 Task: Create a section Blitz Brigade and in the section, add a milestone Web Analytics Implementation in the project AgileExpert
Action: Mouse moved to (77, 443)
Screenshot: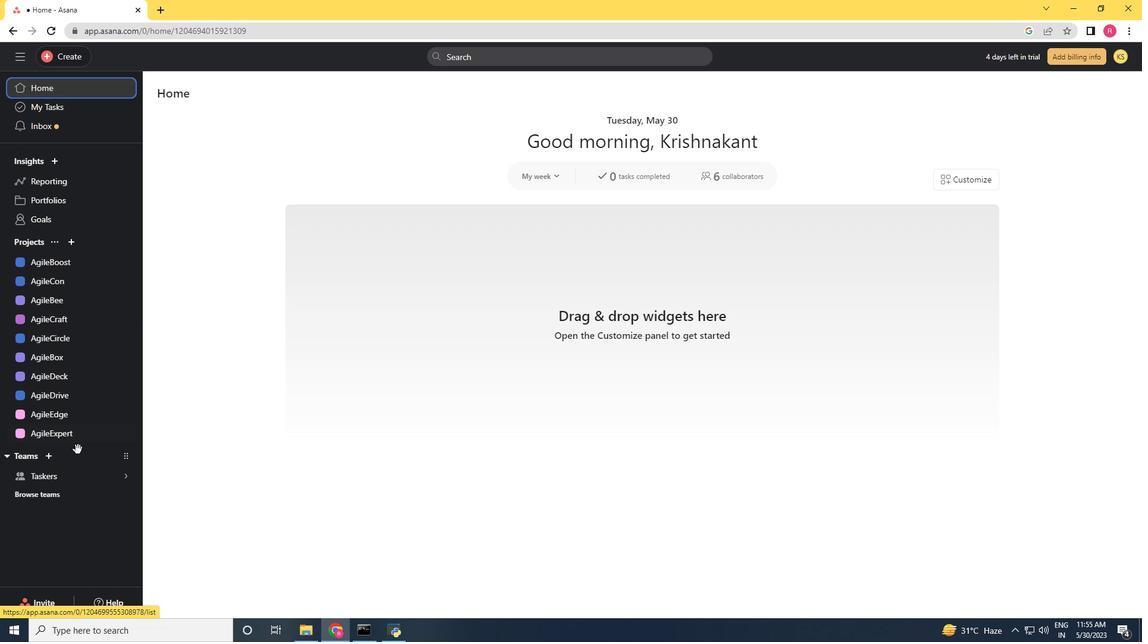 
Action: Mouse pressed left at (77, 443)
Screenshot: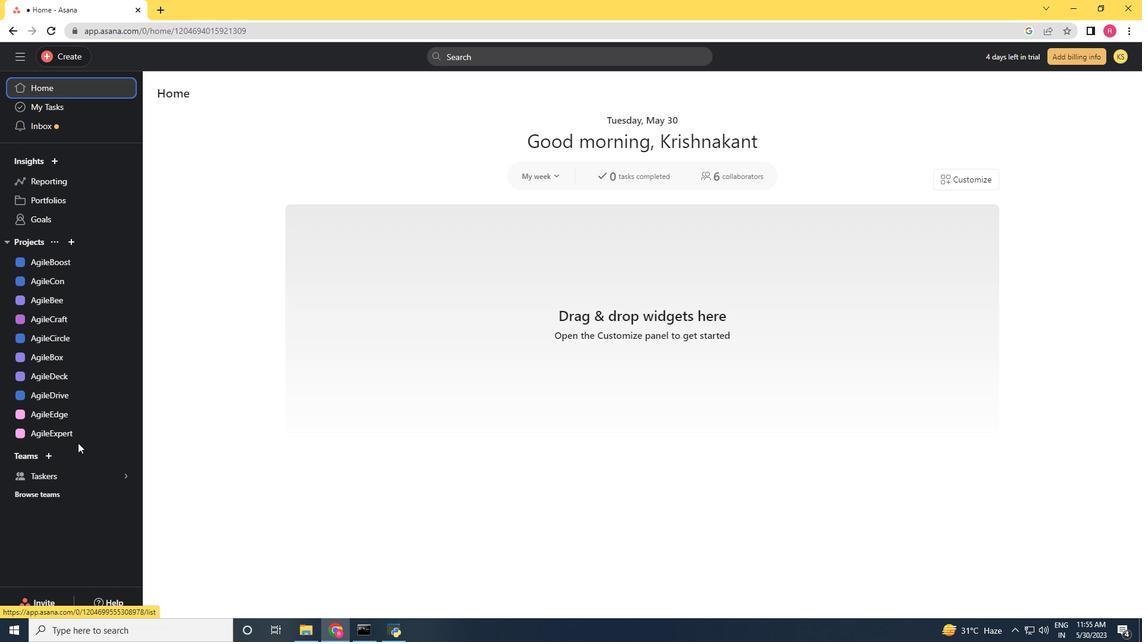 
Action: Mouse moved to (77, 433)
Screenshot: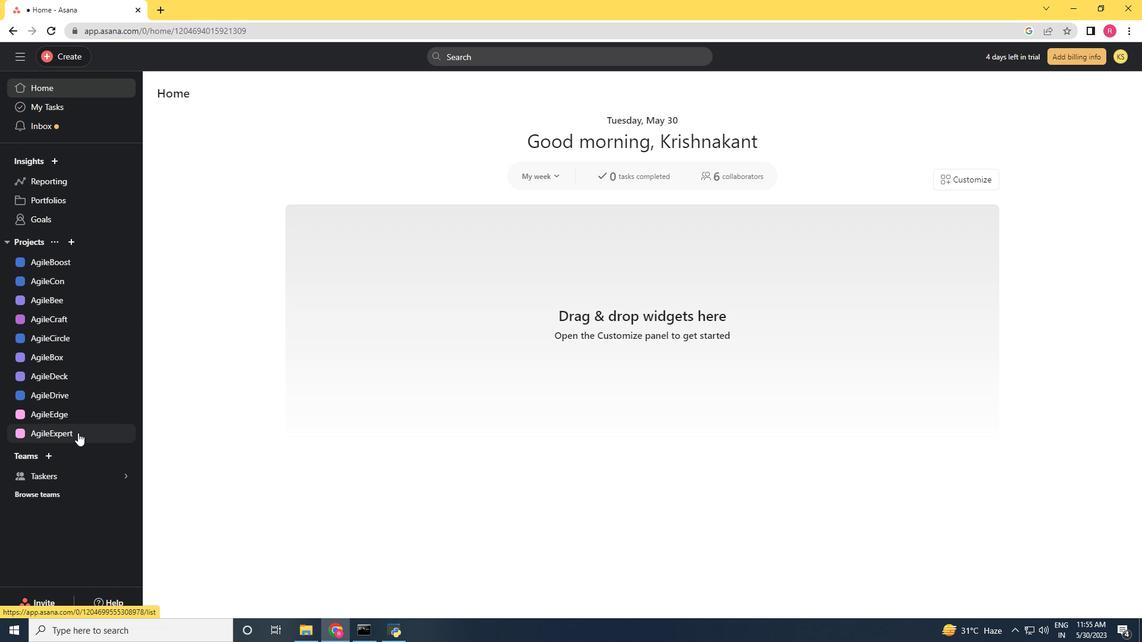
Action: Mouse pressed left at (77, 433)
Screenshot: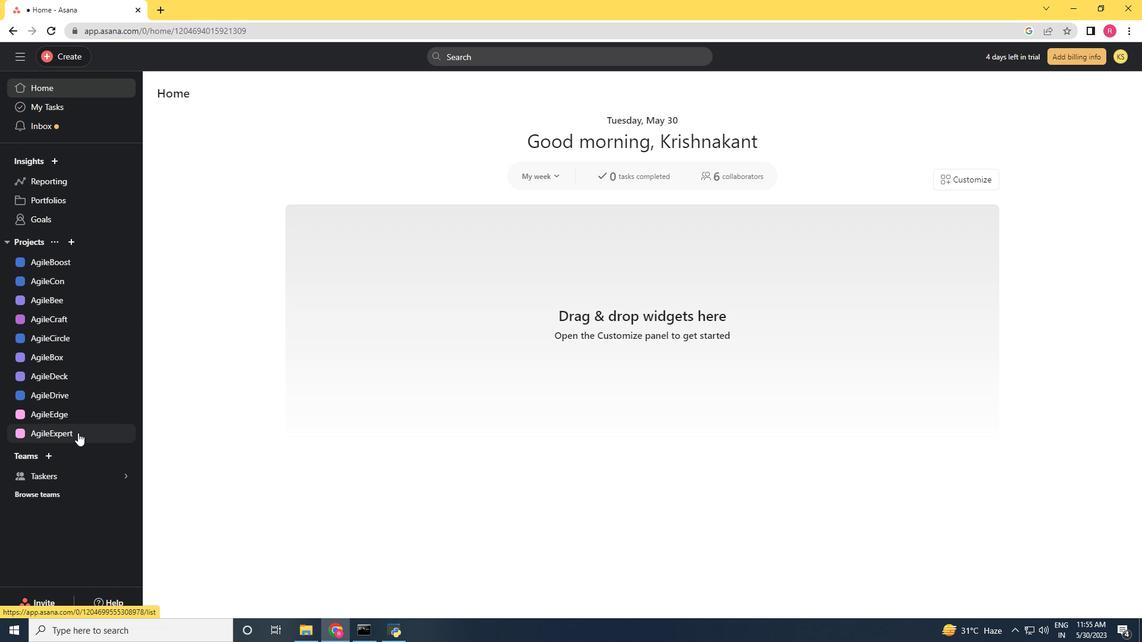 
Action: Mouse moved to (210, 394)
Screenshot: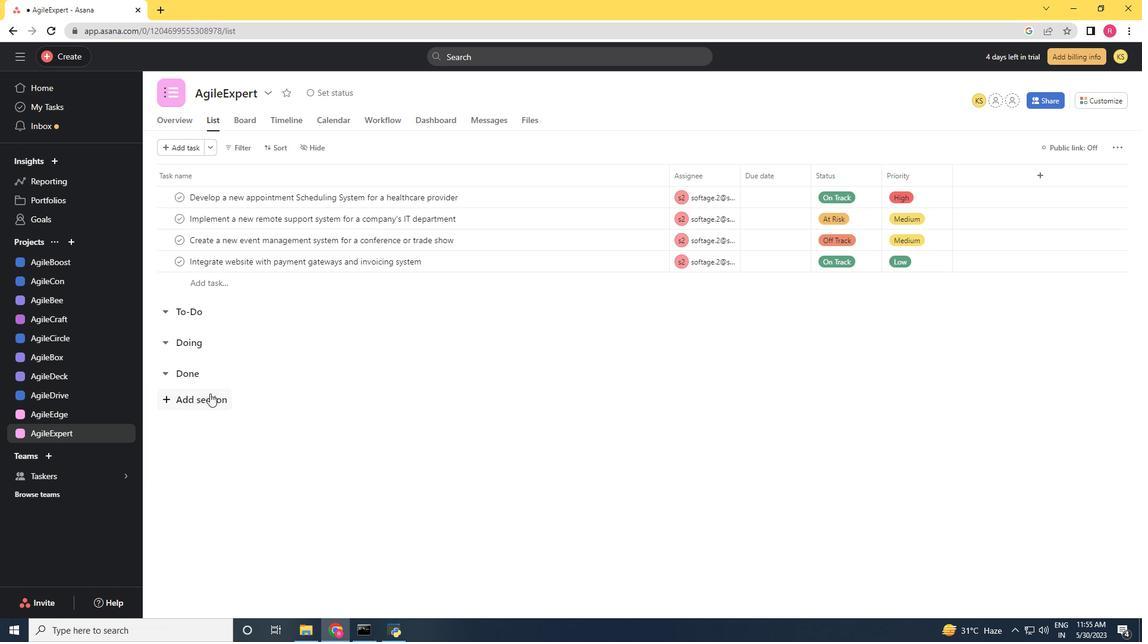 
Action: Mouse pressed left at (210, 394)
Screenshot: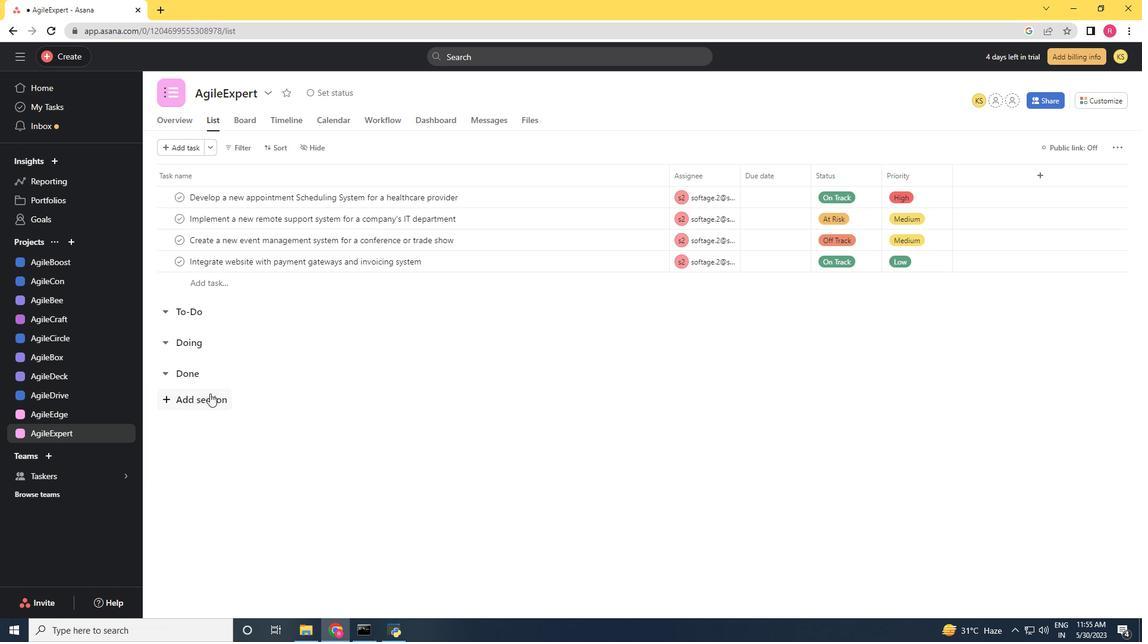 
Action: Key pressed <Key.shift>Blitz<Key.space><Key.shift>Brigade<Key.enter><Key.shift><Key.shift><Key.shift><Key.shift><Key.shift><Key.shift><Key.shift><Key.shift><Key.shift><Key.shift><Key.shift><Key.shift><Key.shift>Web<Key.space>analytic<Key.space><Key.shift>Implementation<Key.space>
Screenshot: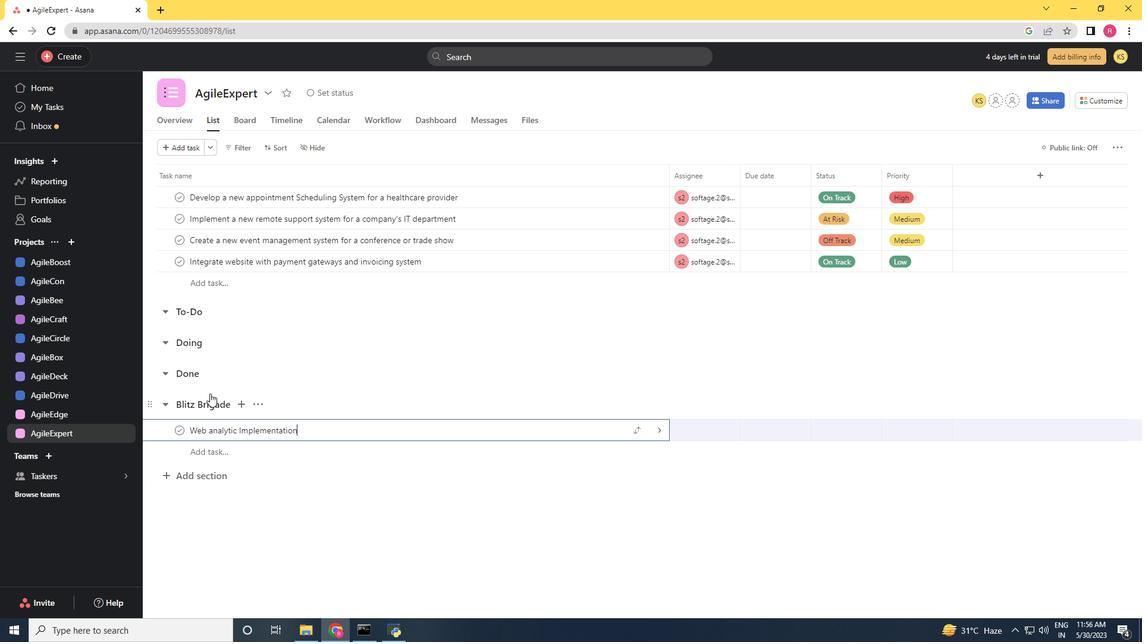 
Action: Mouse moved to (458, 427)
Screenshot: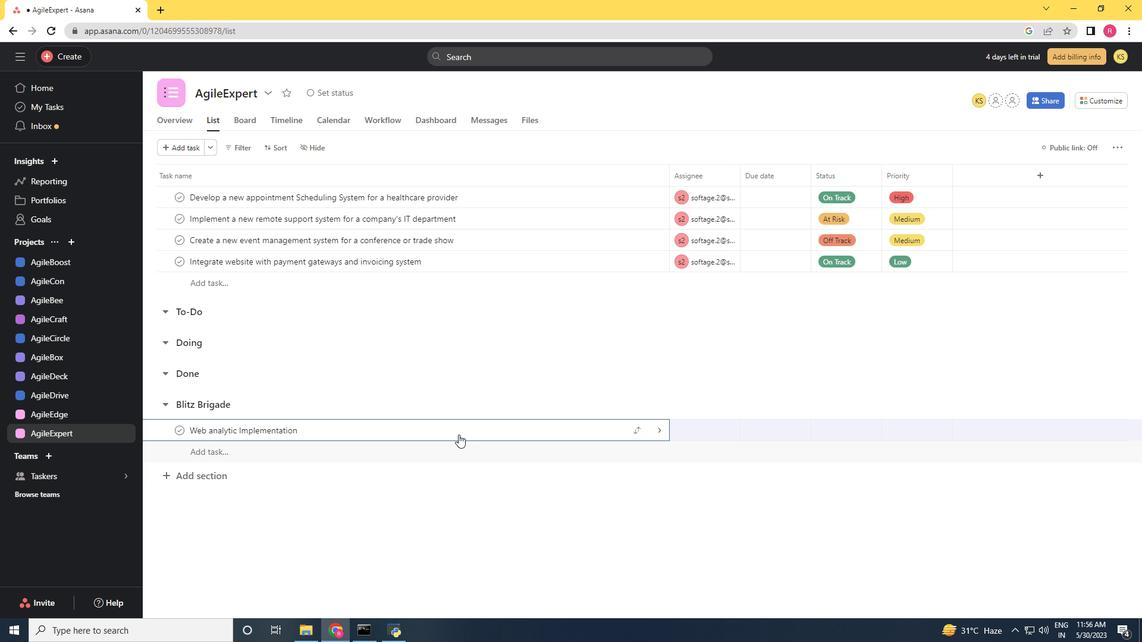 
Action: Mouse pressed right at (458, 427)
Screenshot: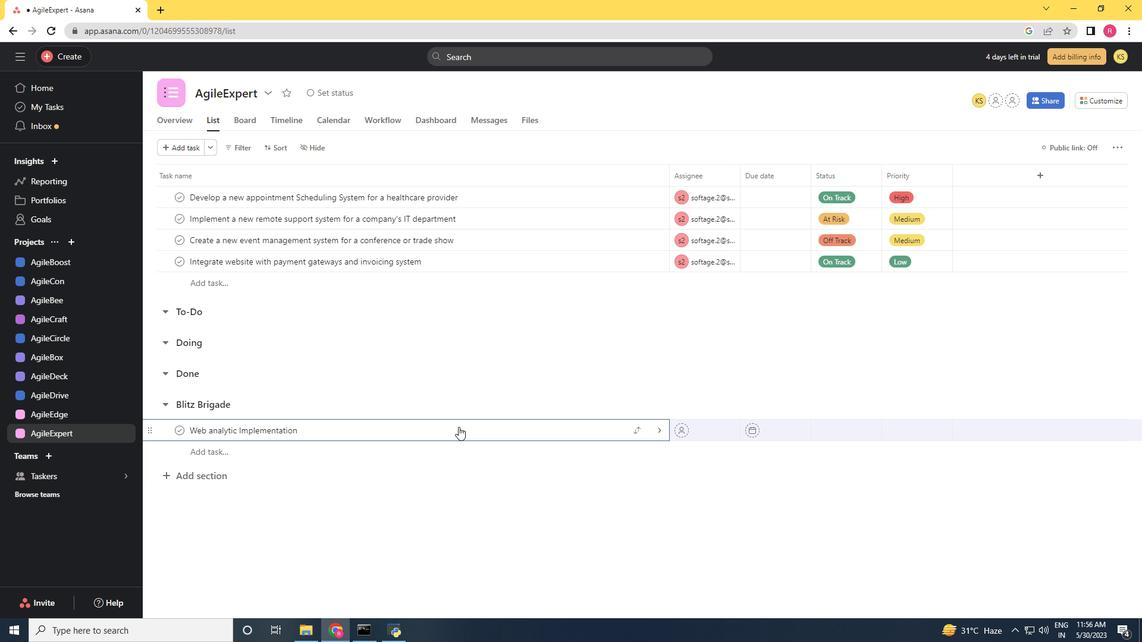 
Action: Mouse moved to (510, 363)
Screenshot: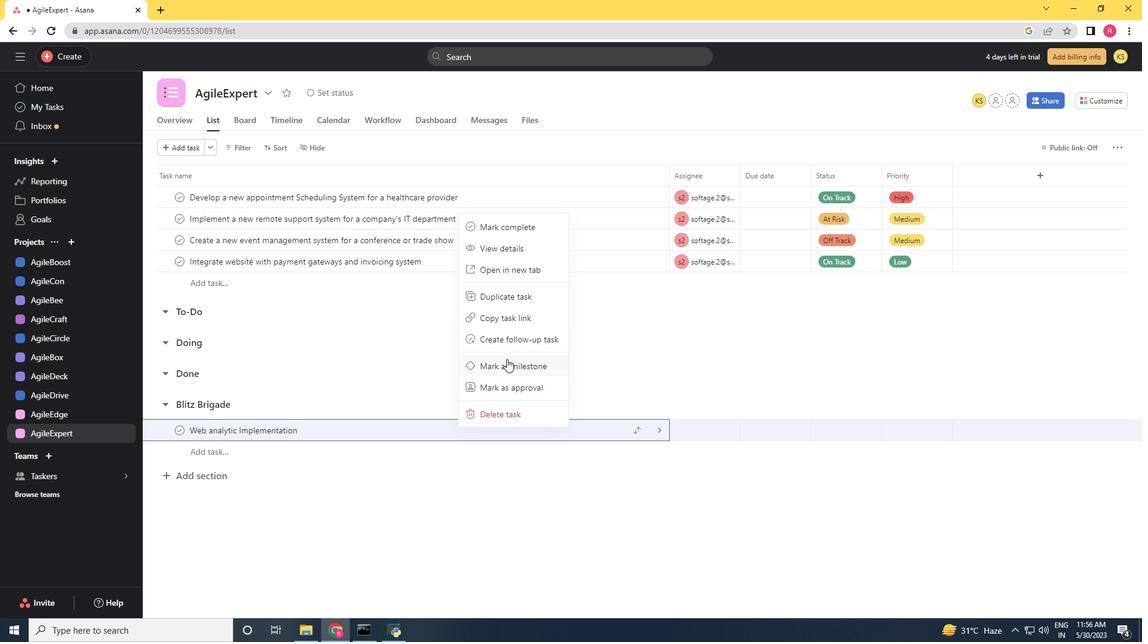 
Action: Mouse pressed left at (510, 363)
Screenshot: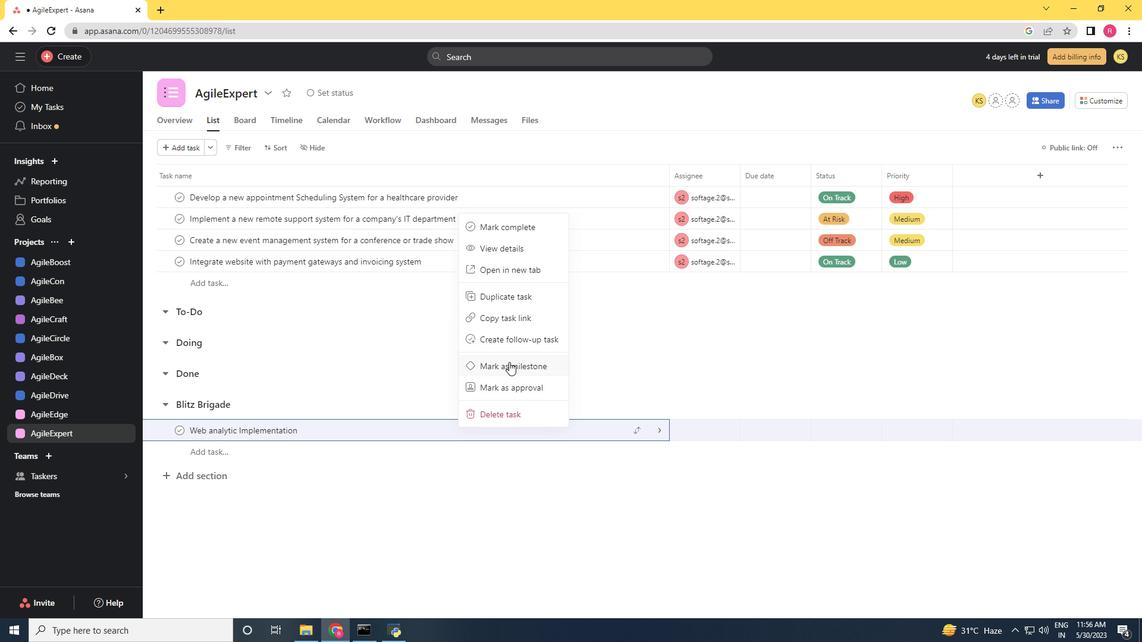 
Action: Mouse moved to (510, 363)
Screenshot: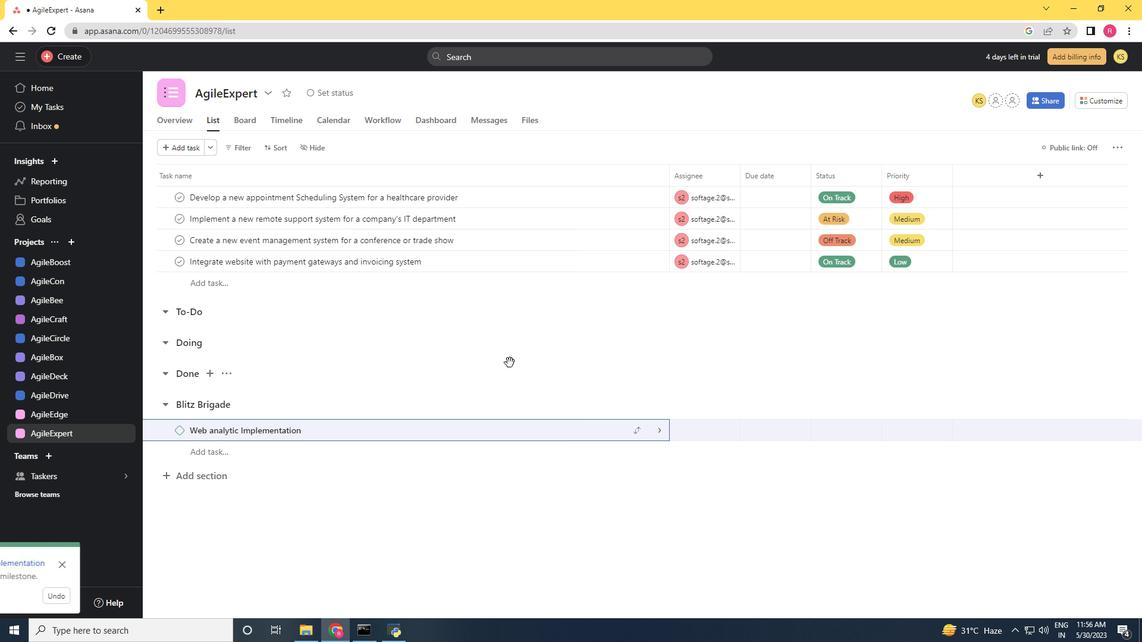 
